 Task: Apply Clip Filter to Day into Night
Action: Mouse moved to (808, 308)
Screenshot: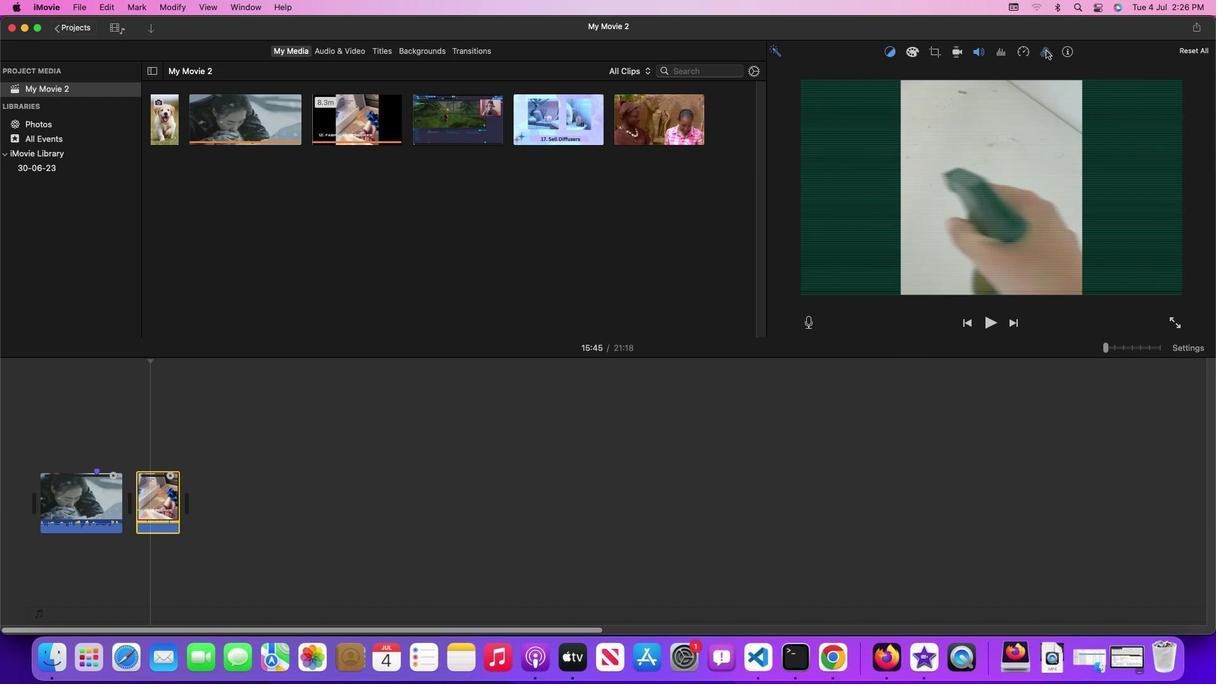 
Action: Mouse pressed left at (808, 308)
Screenshot: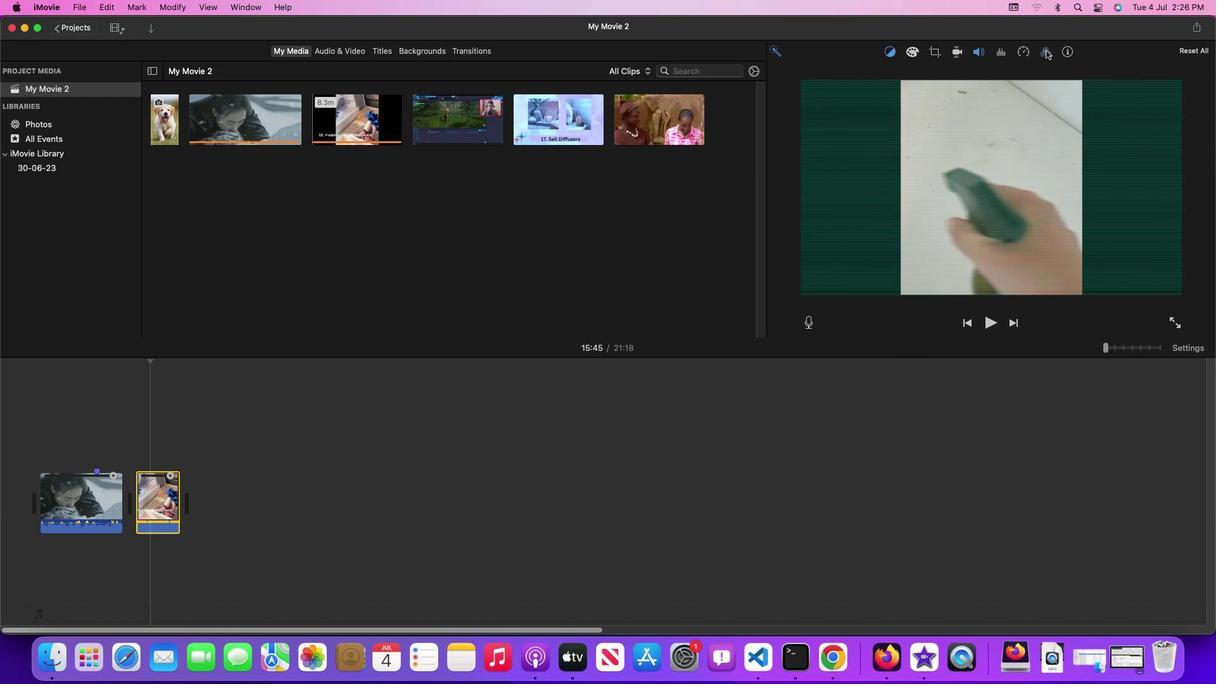 
Action: Mouse moved to (808, 311)
Screenshot: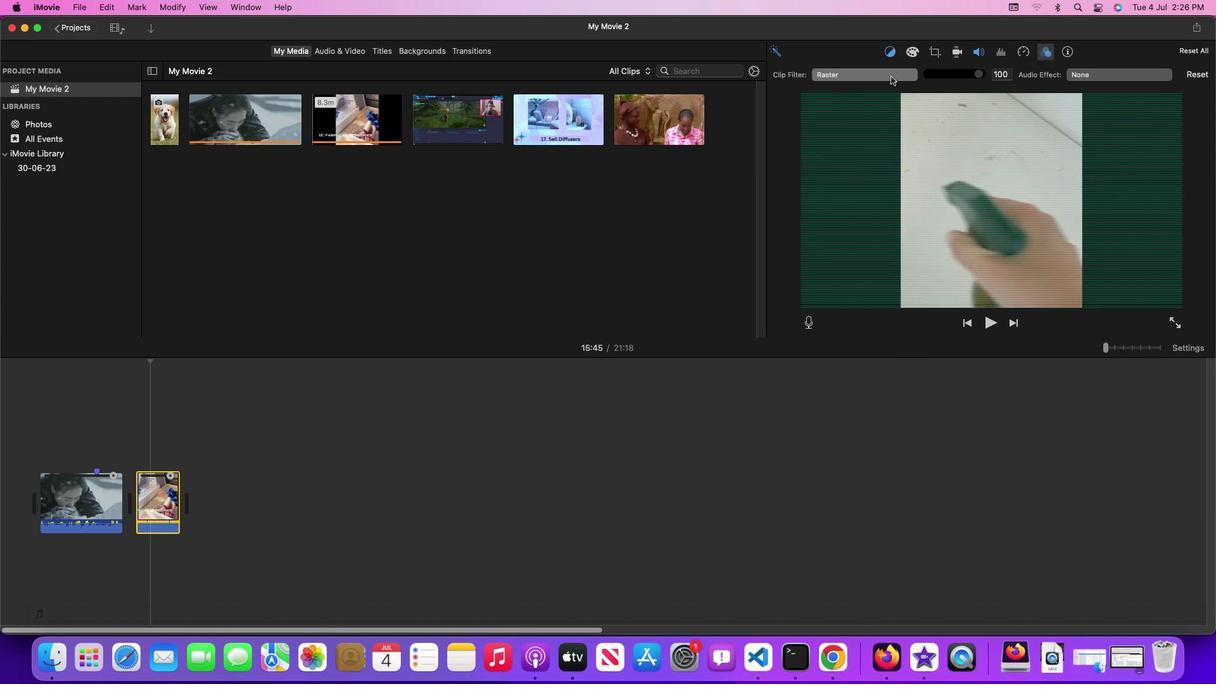 
Action: Mouse pressed left at (808, 311)
Screenshot: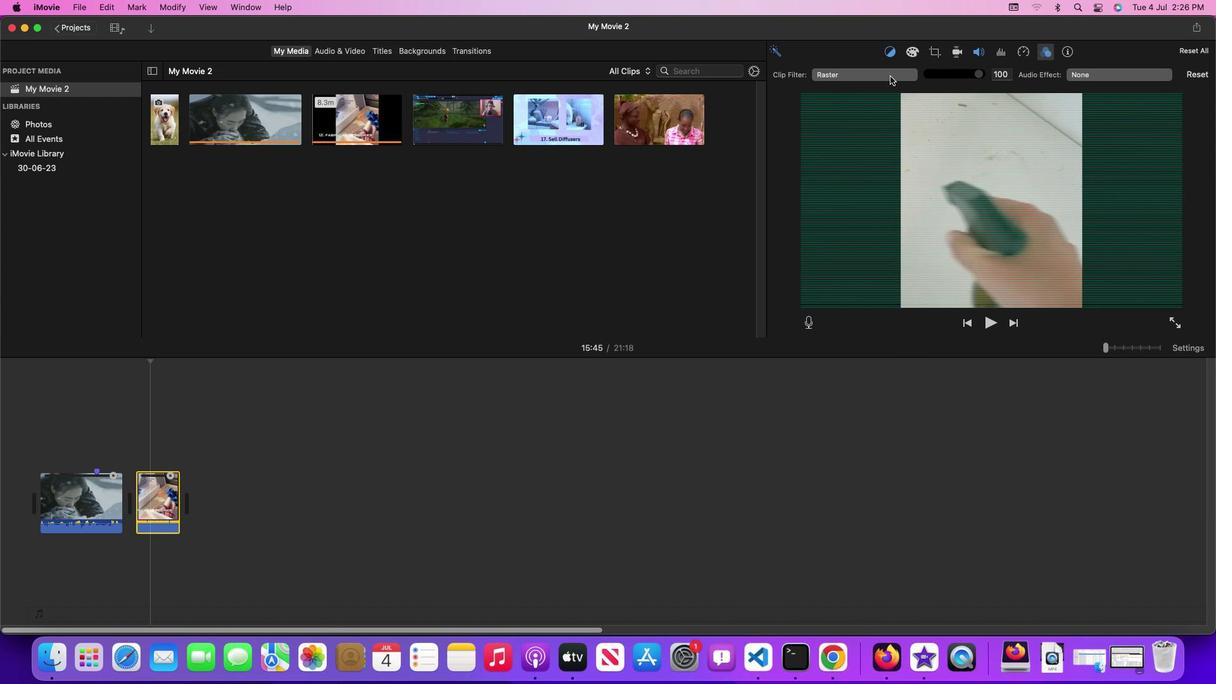 
Action: Mouse moved to (806, 335)
Screenshot: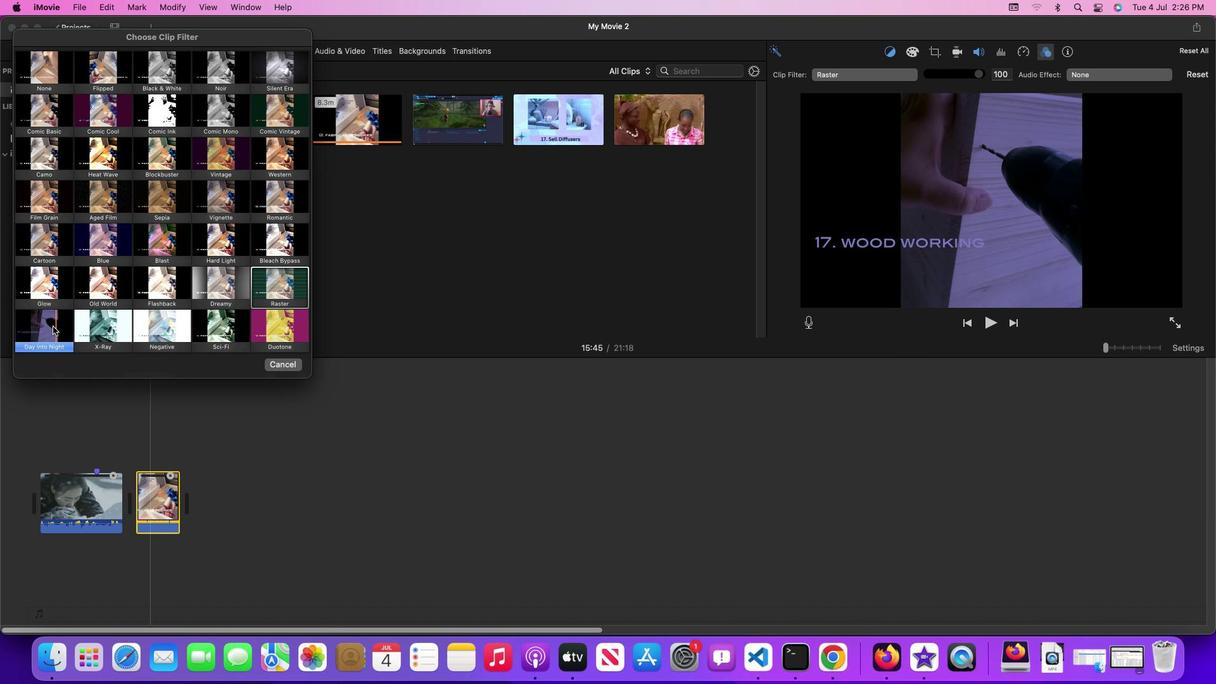 
Action: Mouse pressed left at (806, 335)
Screenshot: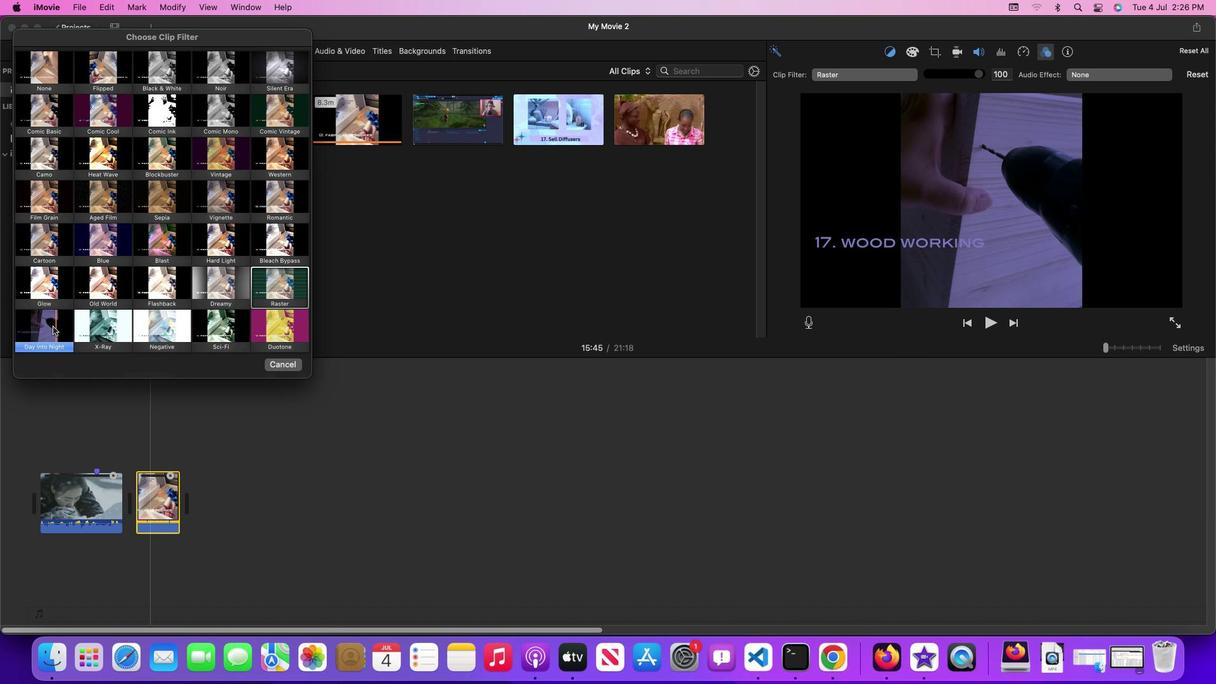 
Action: Mouse moved to (807, 327)
Screenshot: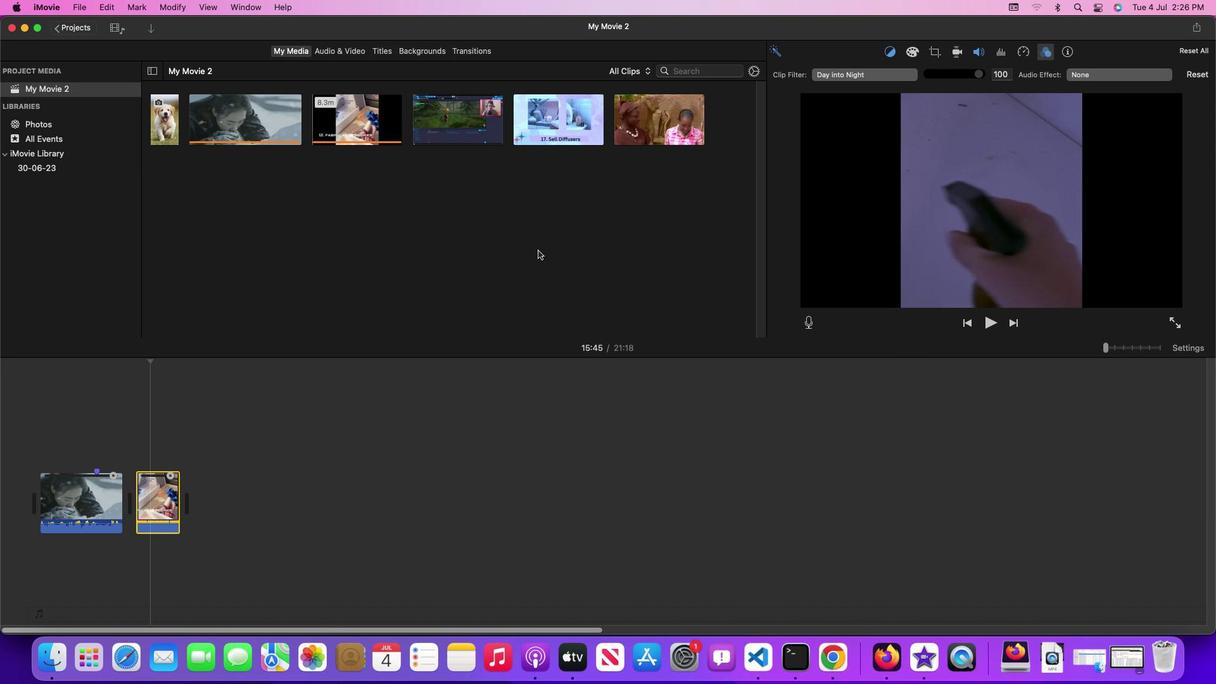 
